 Task: Create List Brand Extension Governance in Board Newsletter Optimization Software to Workspace Event Production Services. Create List Brand Extension Review in Board Public Relations Crisis Communication Planning to Workspace Event Production Services. Create List Brand Architecture Analysis in Board Customer Service Call Center Management and Optimization to Workspace Event Production Services
Action: Mouse moved to (231, 166)
Screenshot: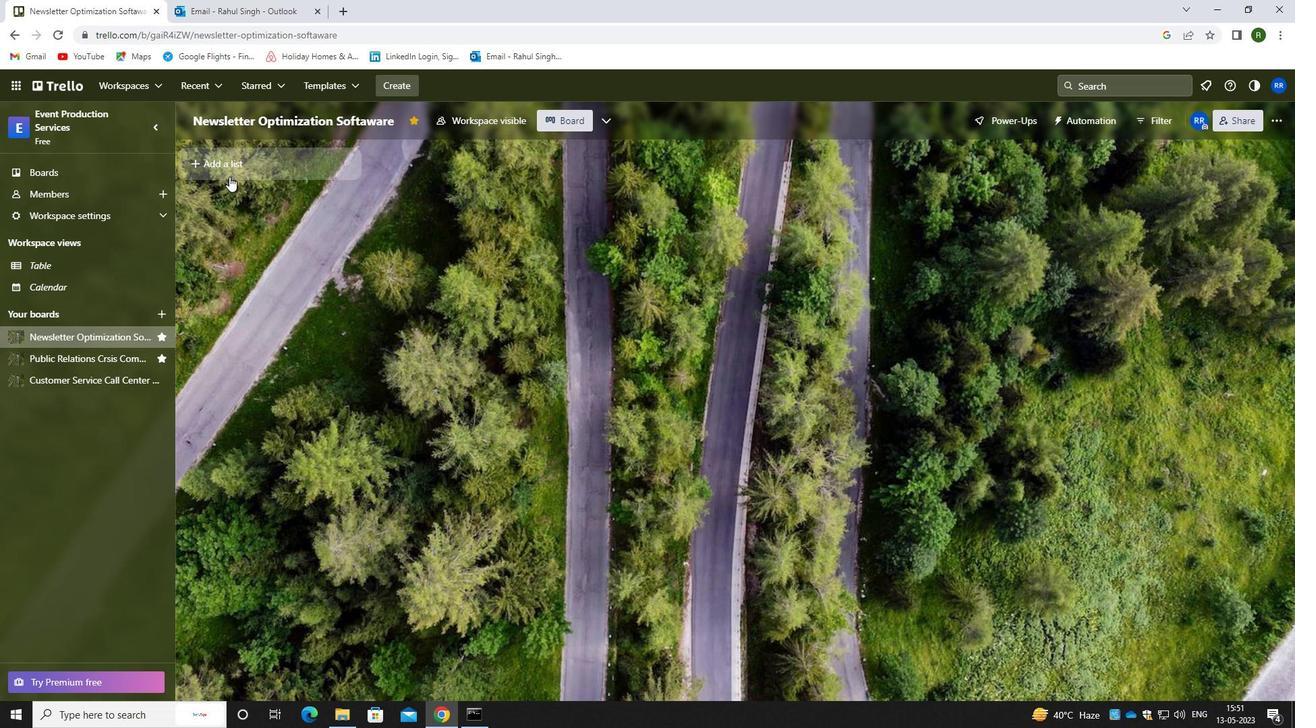 
Action: Mouse pressed left at (231, 166)
Screenshot: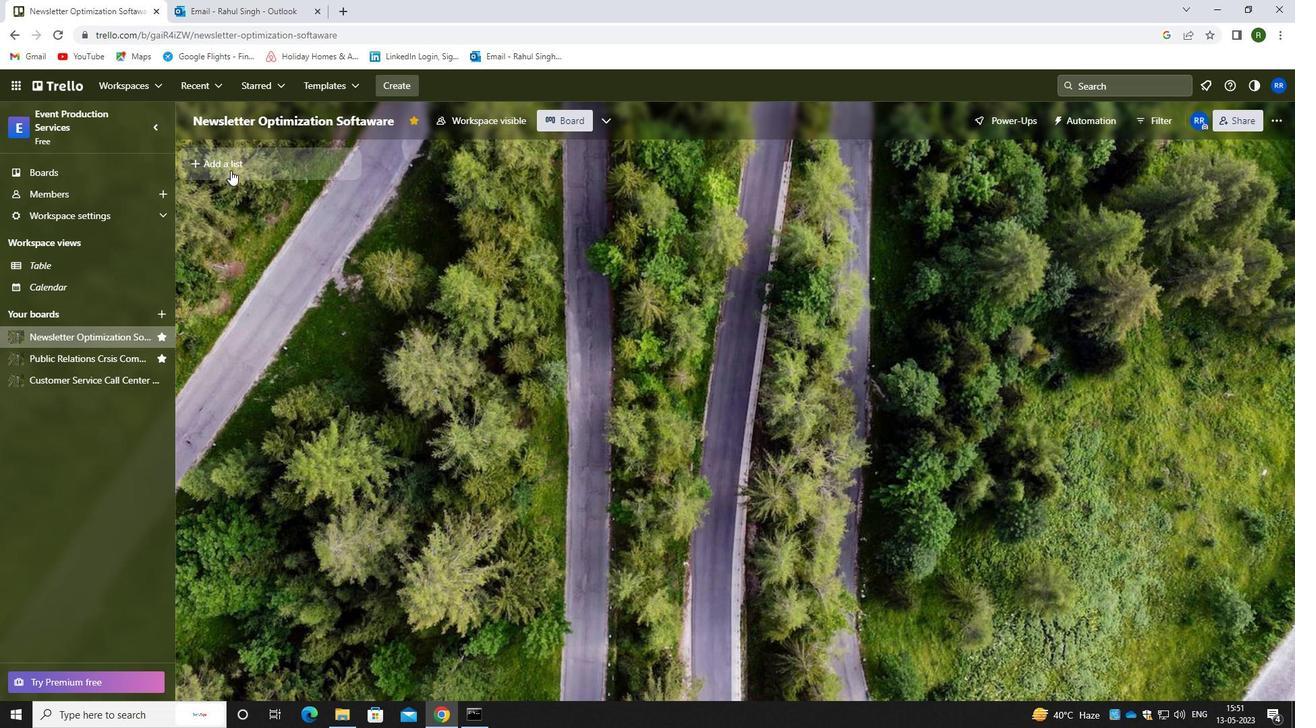 
Action: Mouse moved to (260, 168)
Screenshot: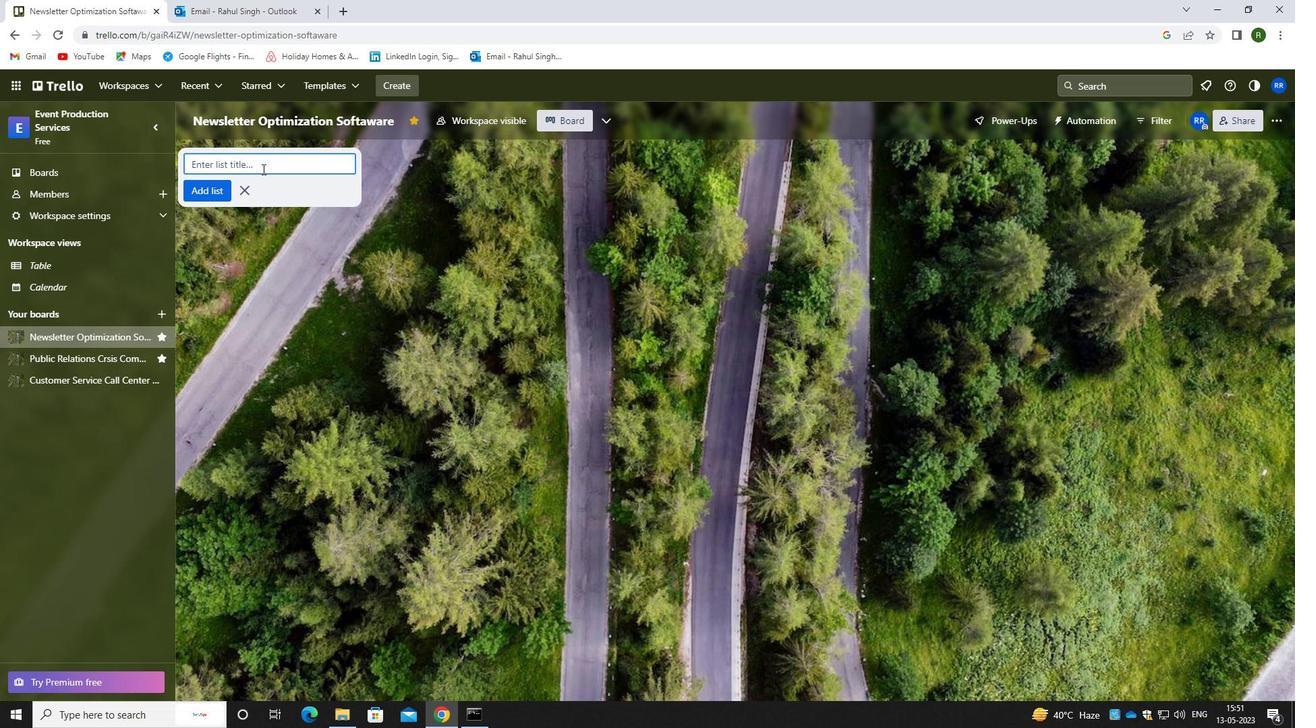 
Action: Key pressed <Key.caps_lock>b<Key.caps_lock>rand<Key.space><Key.caps_lock>e<Key.caps_lock>xtension<Key.space><Key.caps_lock>g<Key.caps_lock>Overnance
Screenshot: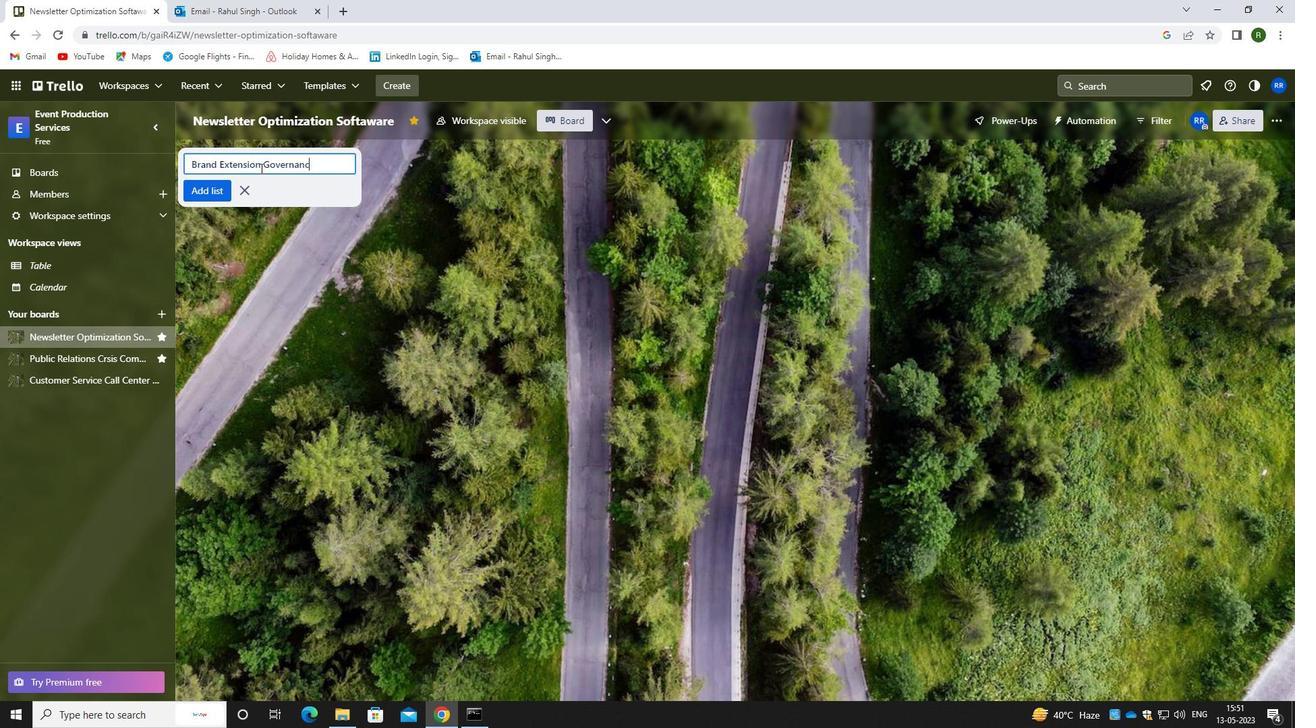 
Action: Mouse moved to (207, 189)
Screenshot: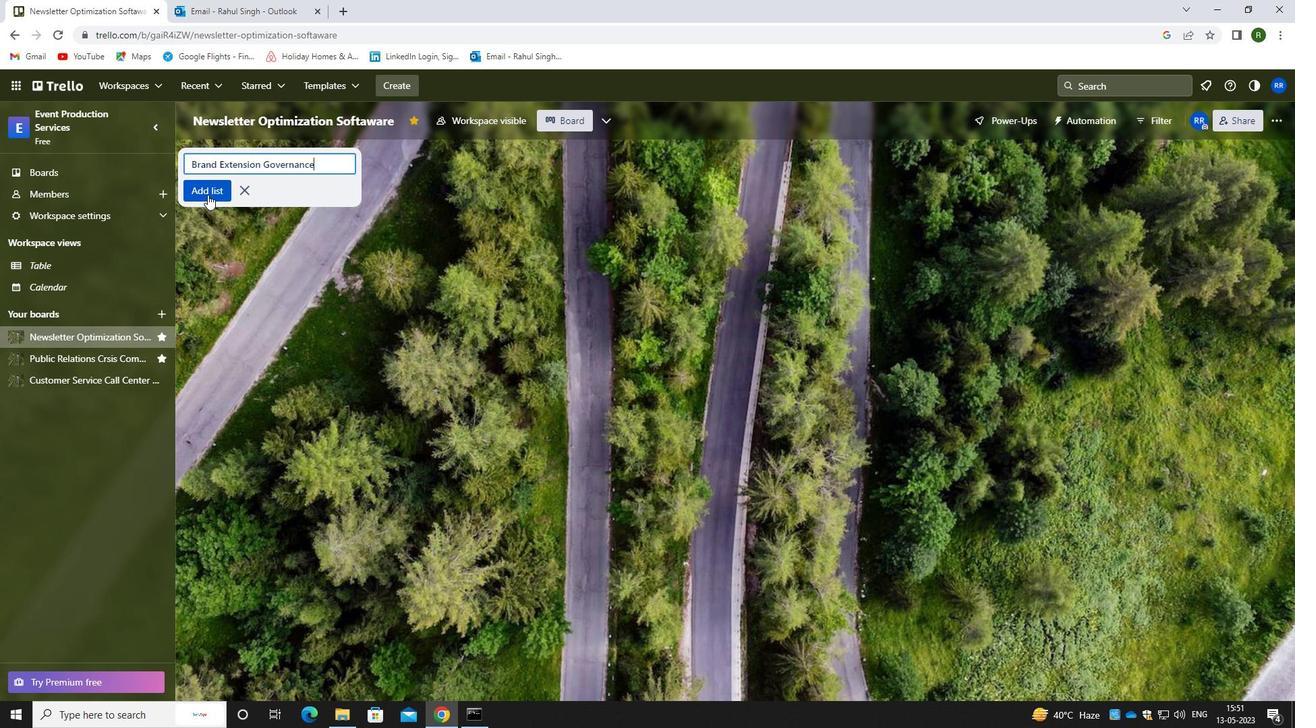 
Action: Mouse pressed left at (207, 189)
Screenshot: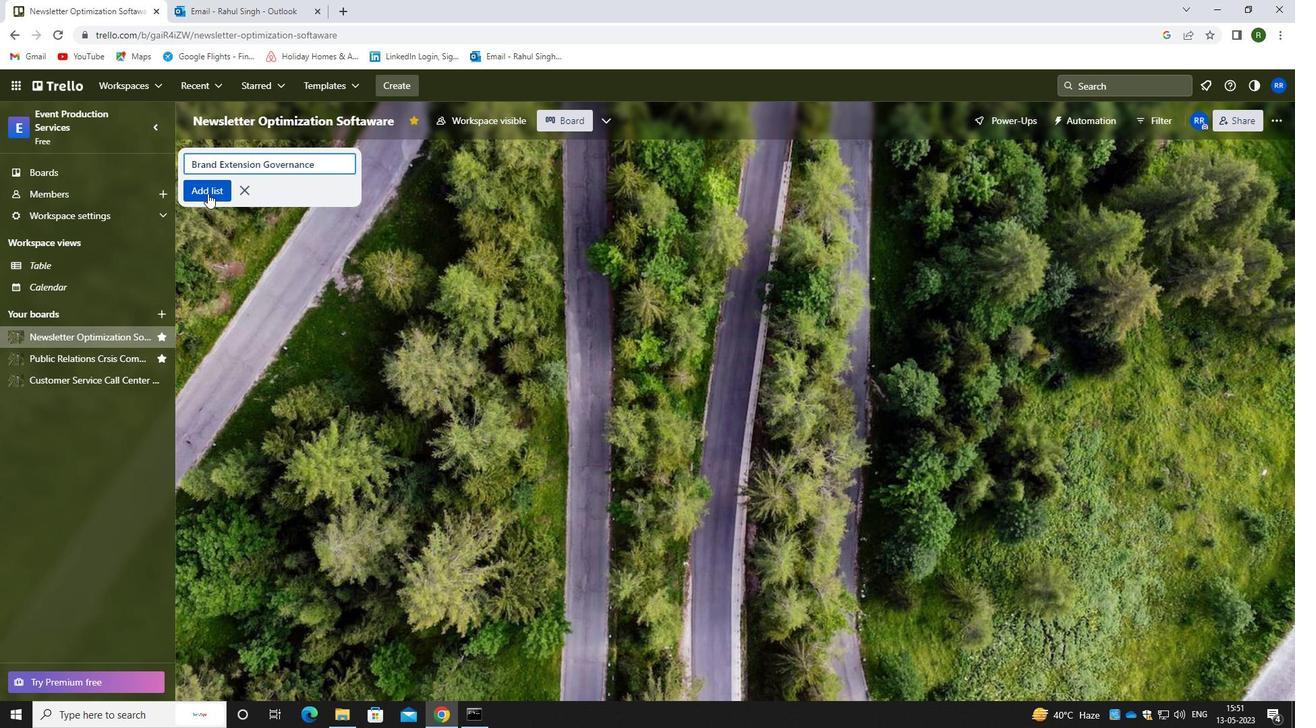
Action: Mouse moved to (113, 365)
Screenshot: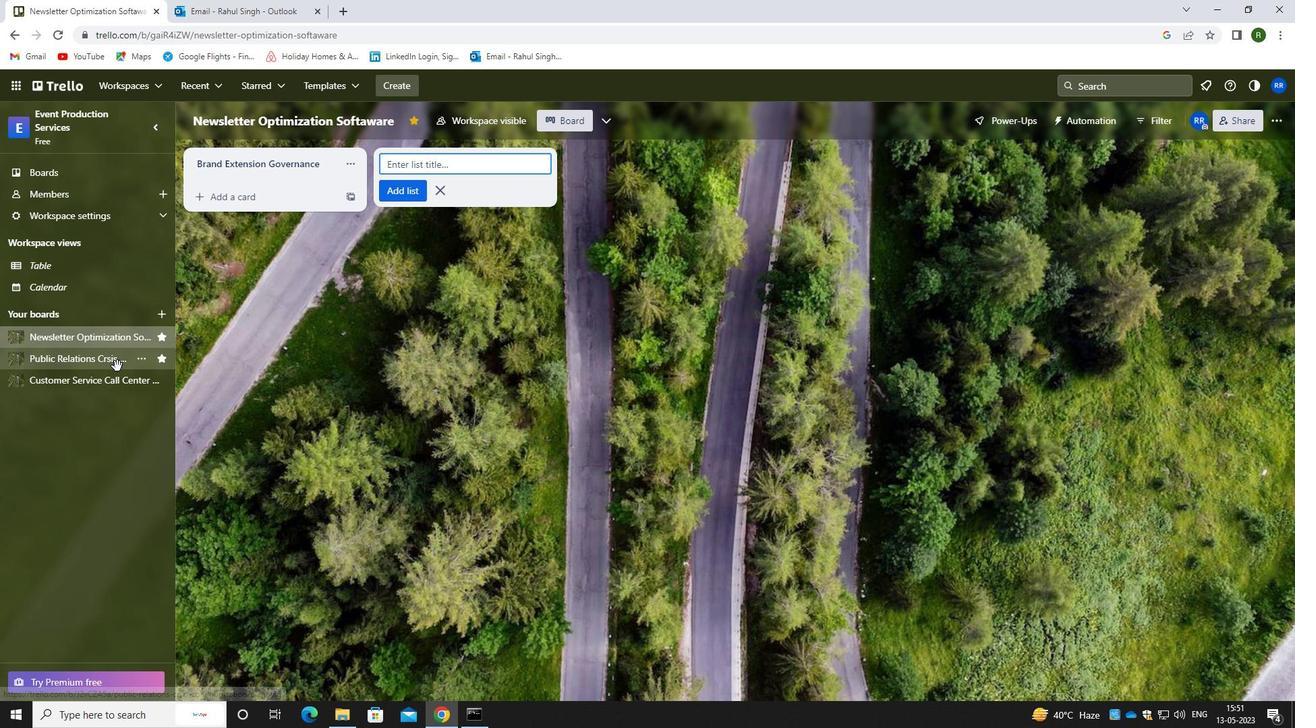 
Action: Mouse pressed left at (113, 365)
Screenshot: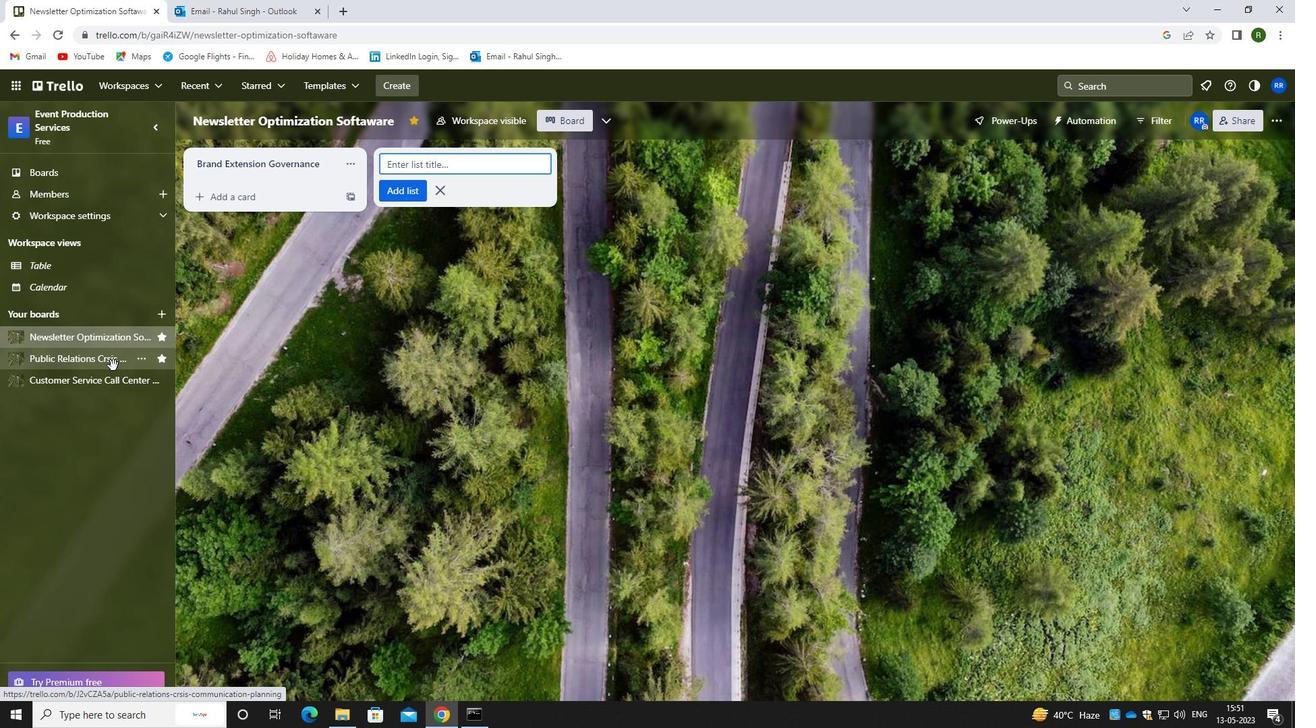 
Action: Mouse moved to (244, 155)
Screenshot: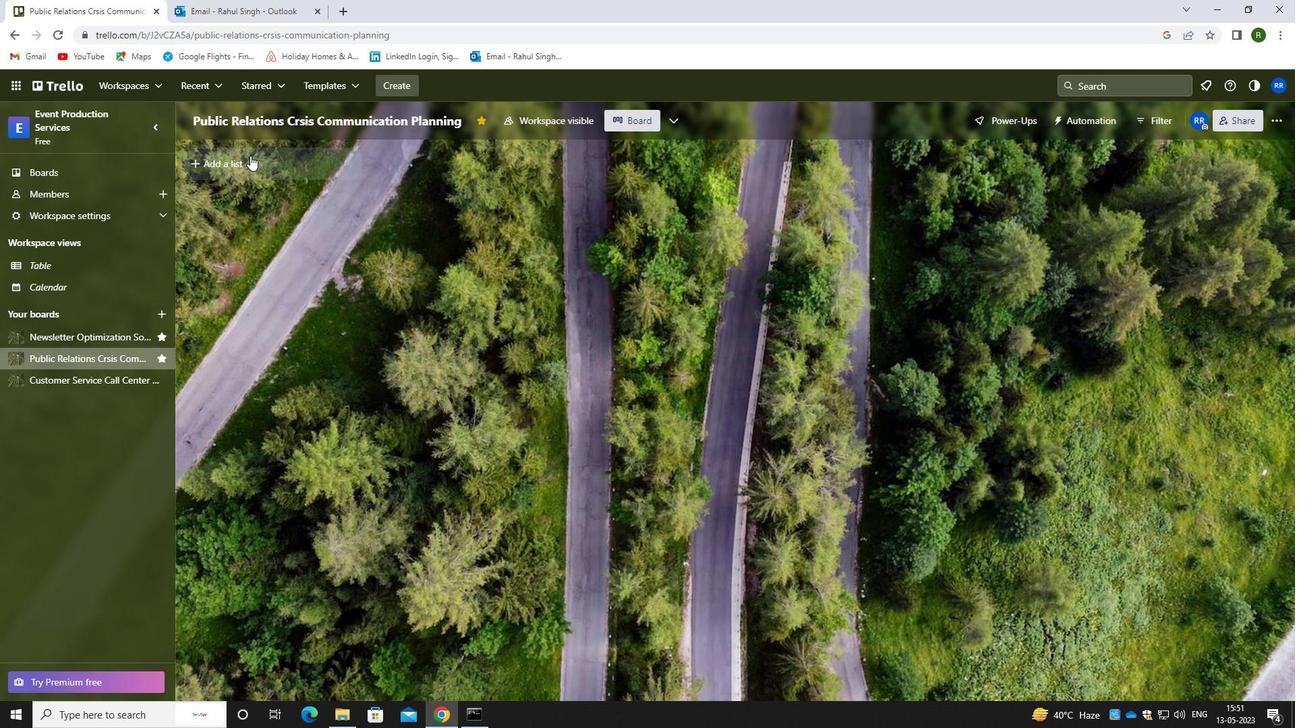
Action: Mouse pressed left at (244, 155)
Screenshot: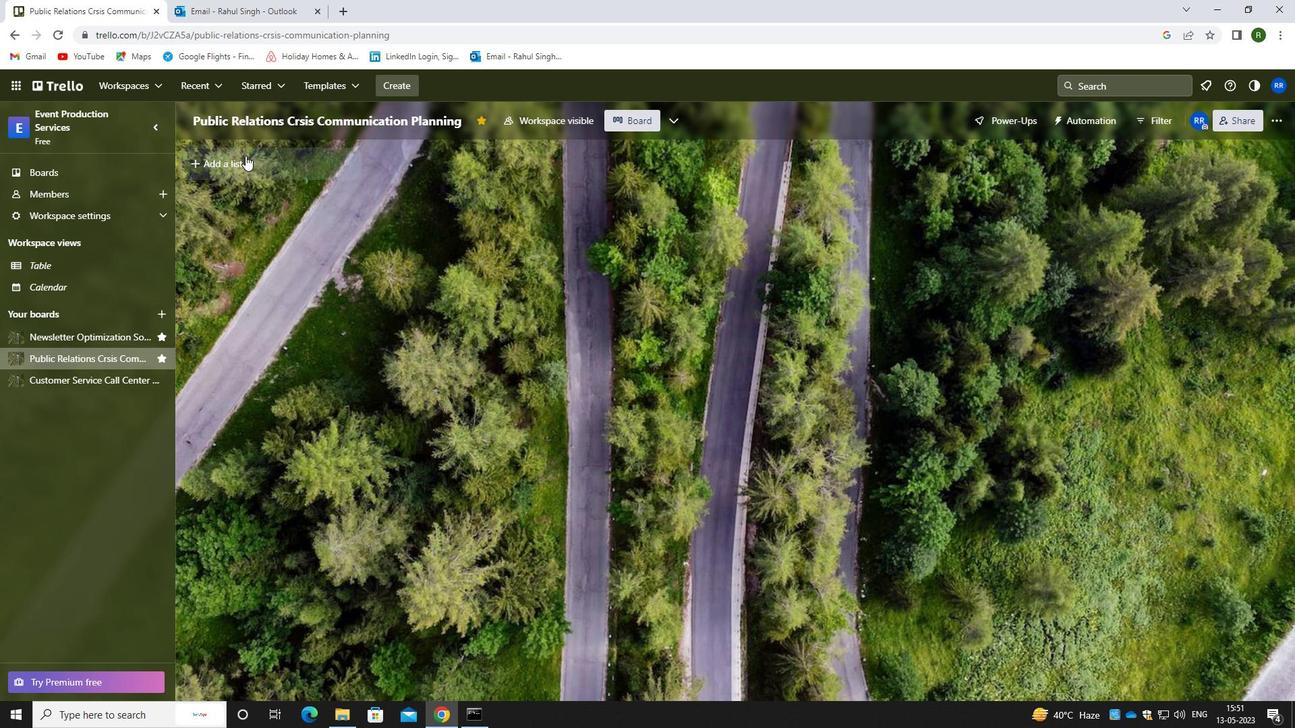 
Action: Mouse moved to (251, 153)
Screenshot: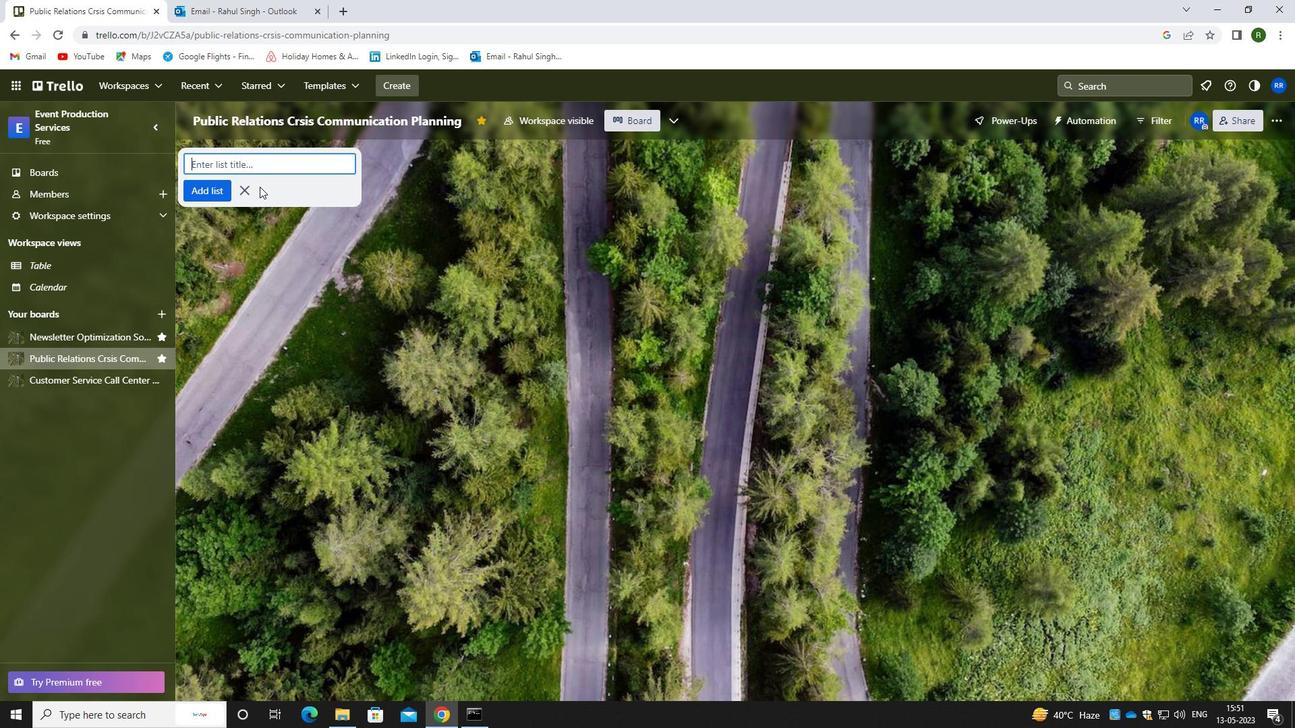 
Action: Key pressed <Key.caps_lock>b<Key.caps_lock>rand<Key.space>e<Key.backspace><Key.caps_lock>e<Key.caps_lock>xtension<Key.space><Key.caps_lock>r<Key.caps_lock>eview
Screenshot: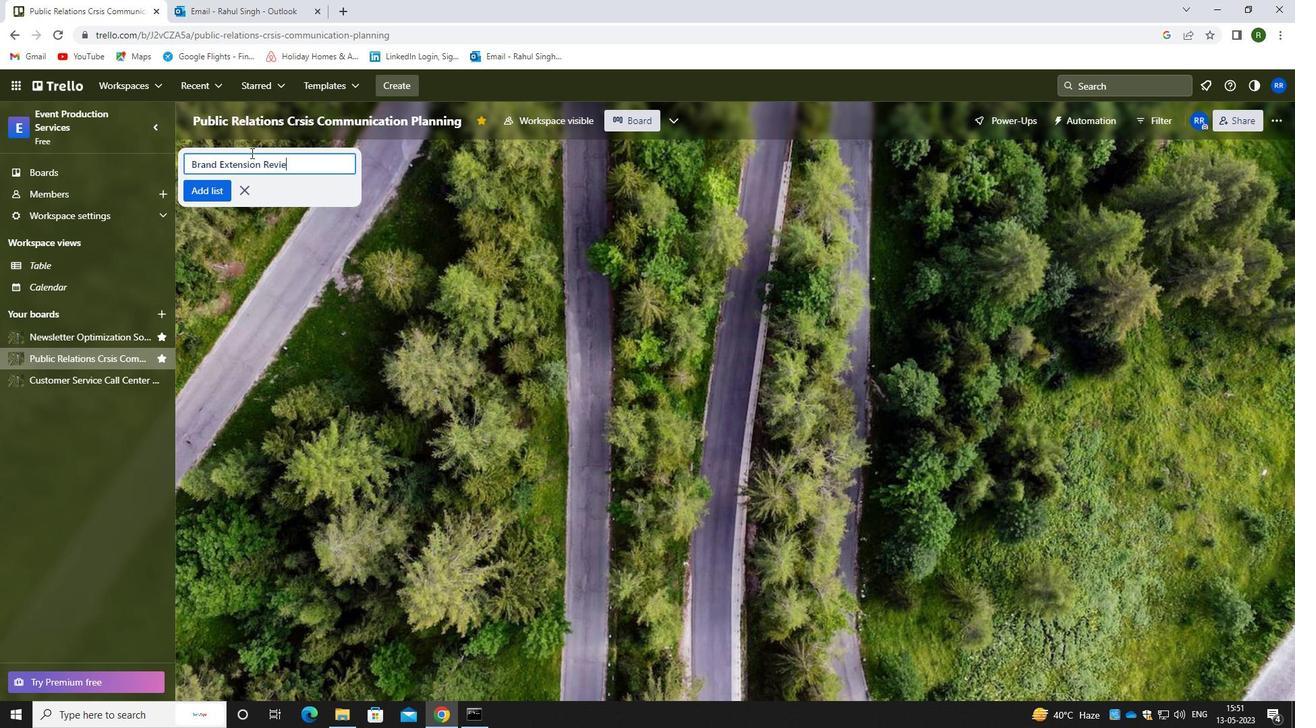 
Action: Mouse moved to (198, 190)
Screenshot: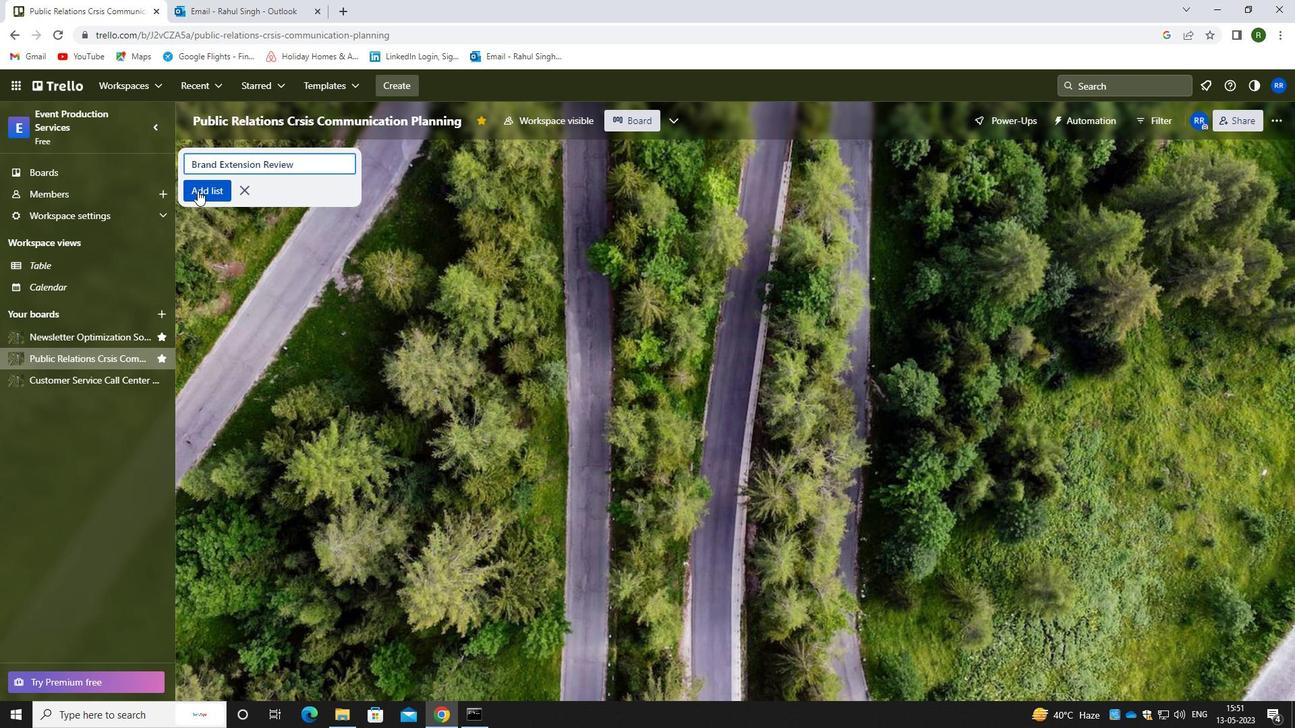 
Action: Mouse pressed left at (198, 190)
Screenshot: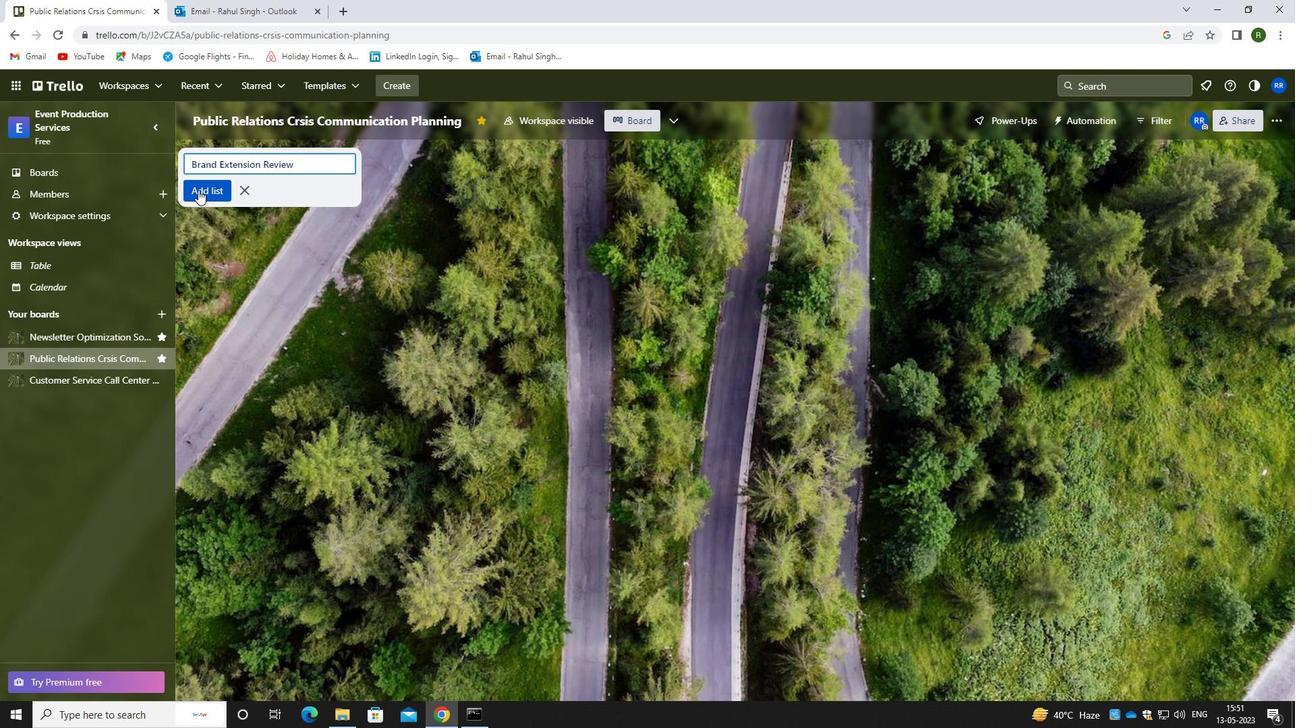 
Action: Mouse moved to (101, 378)
Screenshot: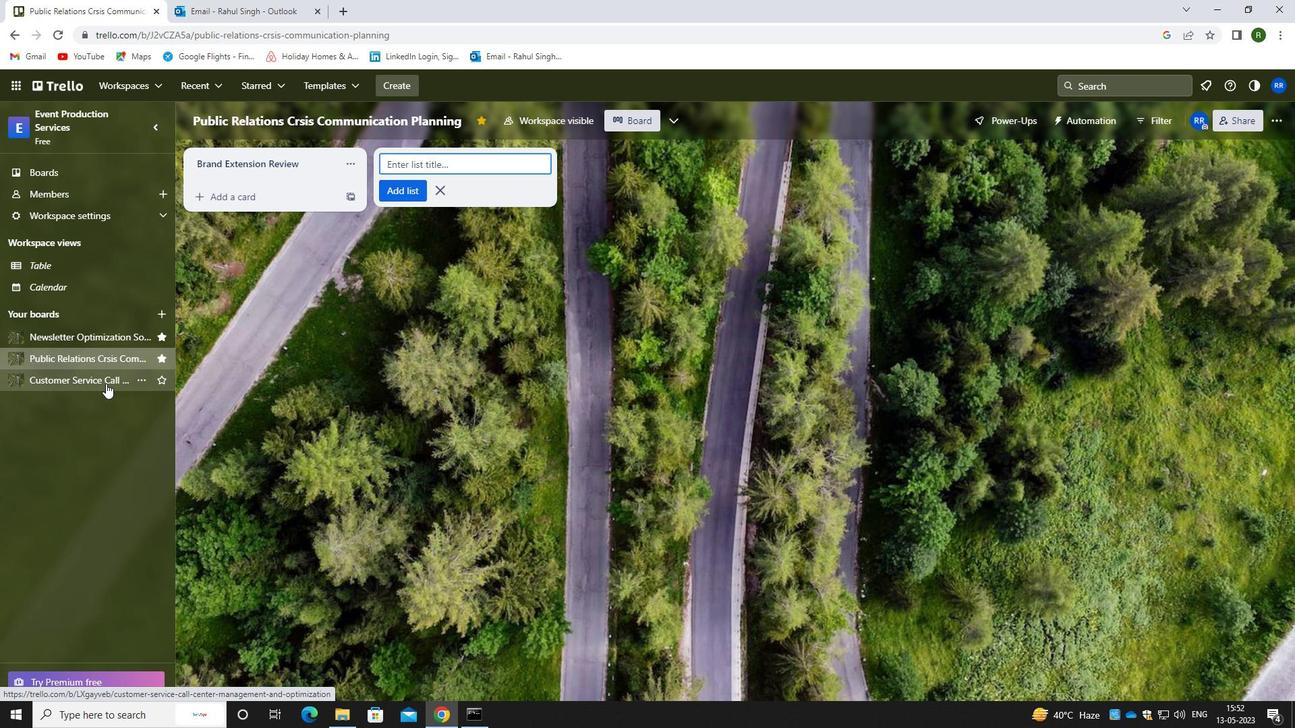 
Action: Mouse pressed left at (101, 378)
Screenshot: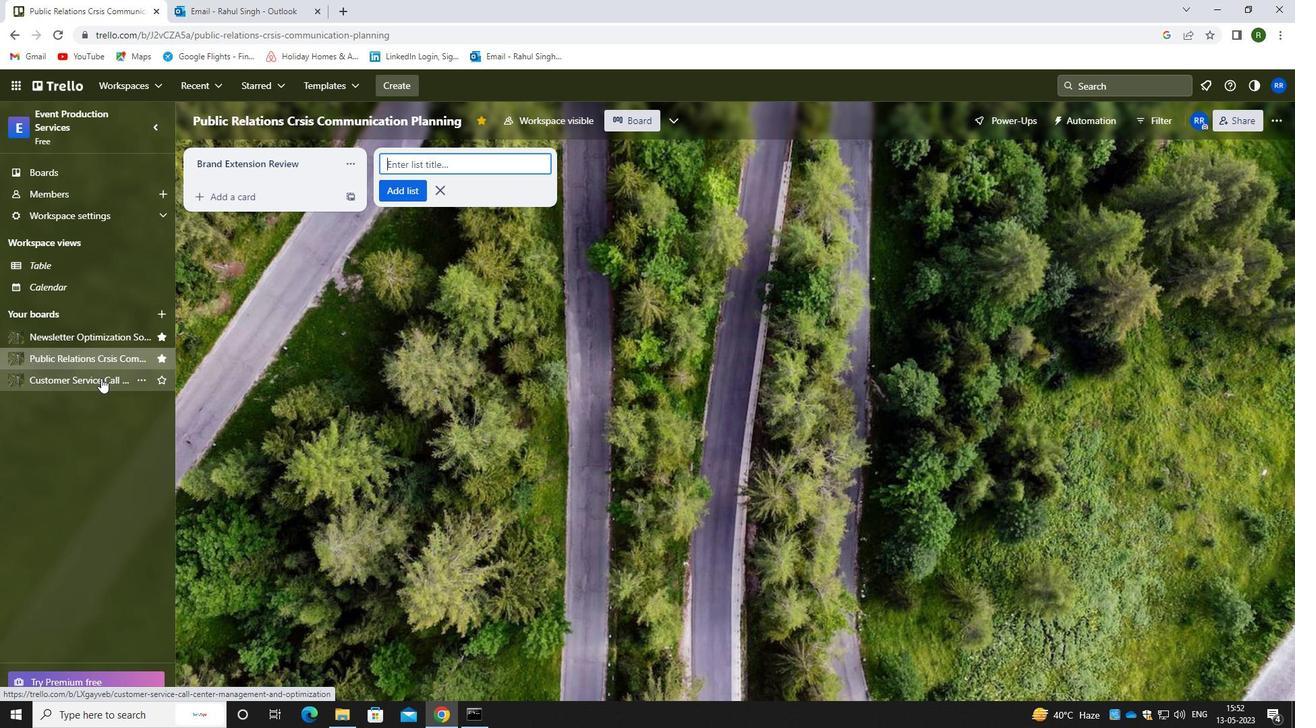 
Action: Mouse moved to (260, 170)
Screenshot: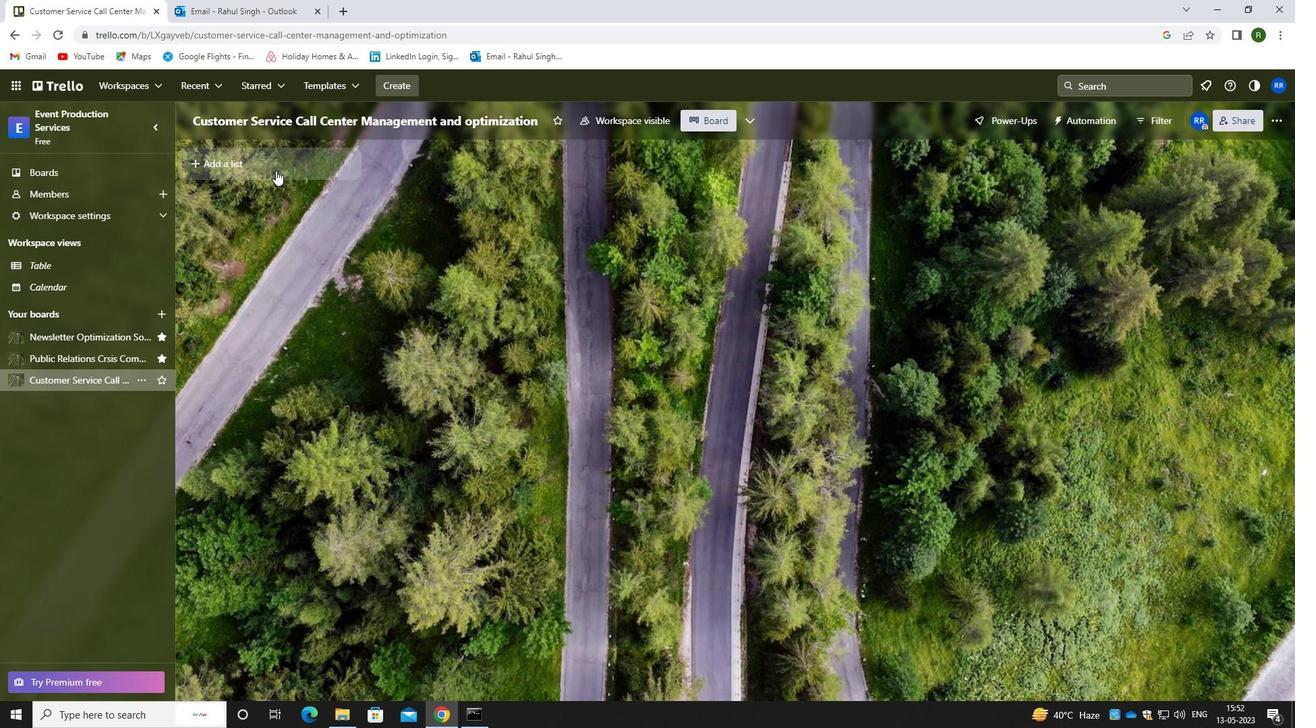 
Action: Mouse pressed left at (260, 170)
Screenshot: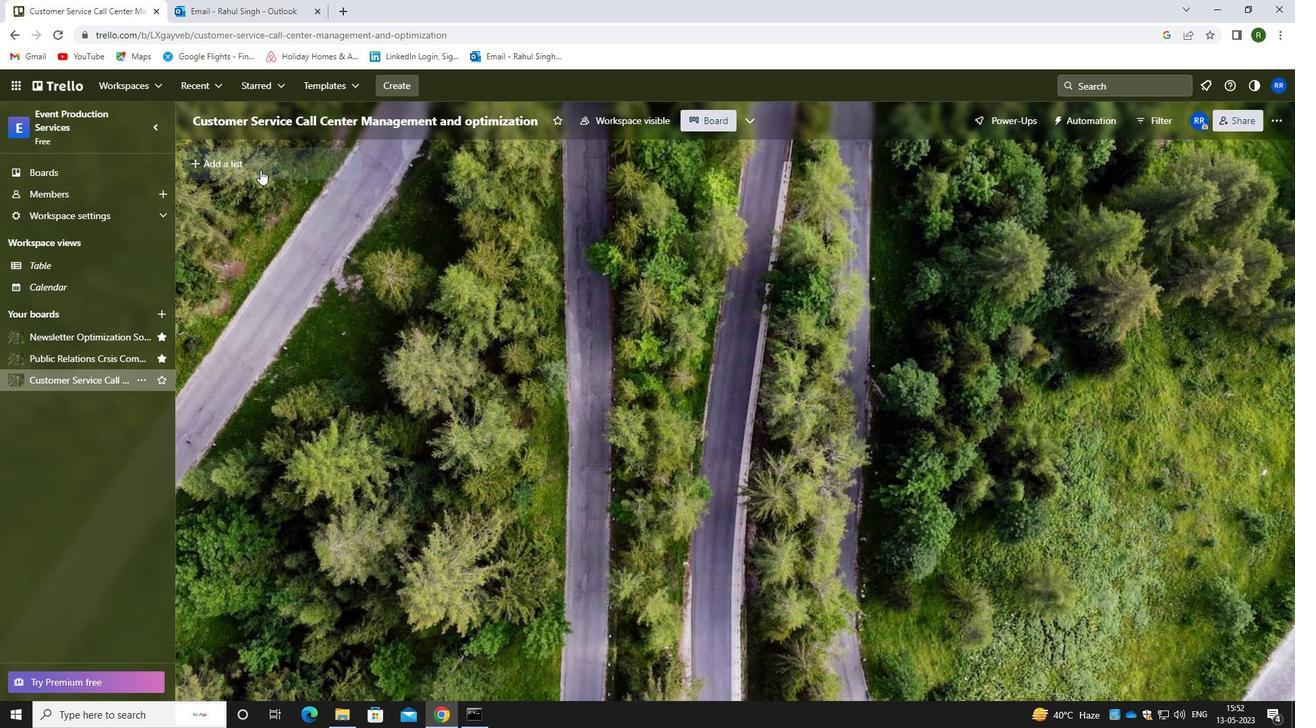 
Action: Mouse moved to (255, 172)
Screenshot: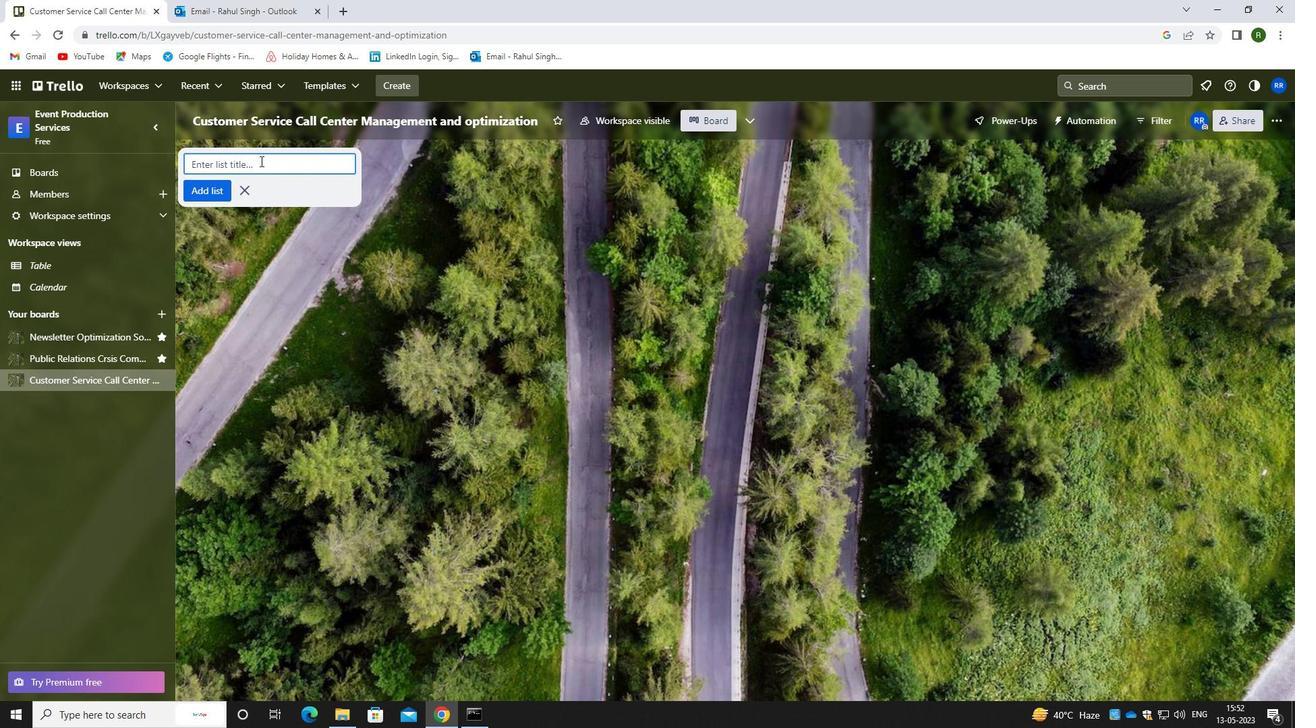 
Action: Key pressed <Key.caps_lock>b<Key.caps_lock>rand<Key.space><Key.caps_lock>ar<Key.backspace><Key.caps_lock>rchitecutr<Key.backspace><Key.backspace>ture<Key.space><Key.backspace><Key.backspace><Key.backspace><Key.backspace><Key.backspace><Key.backspace>ture<Key.space><Key.caps_lock>a<Key.caps_lock>nalysis
Screenshot: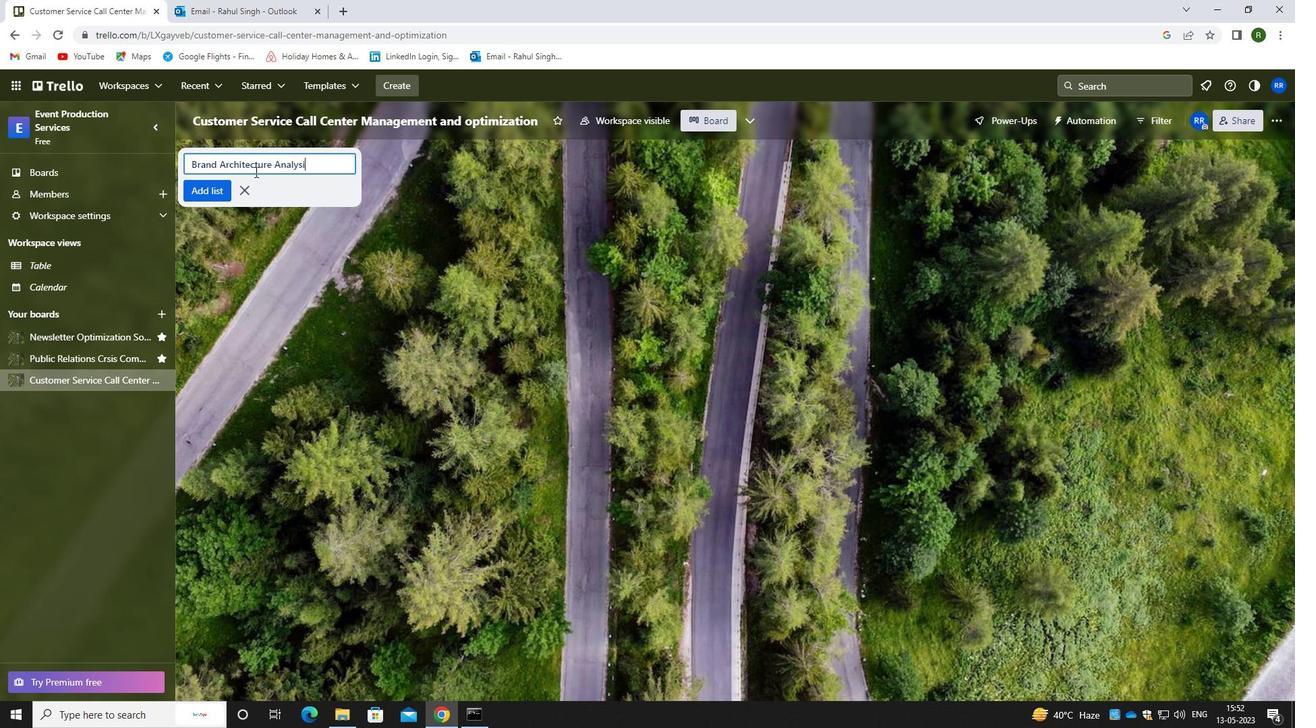
Action: Mouse moved to (218, 193)
Screenshot: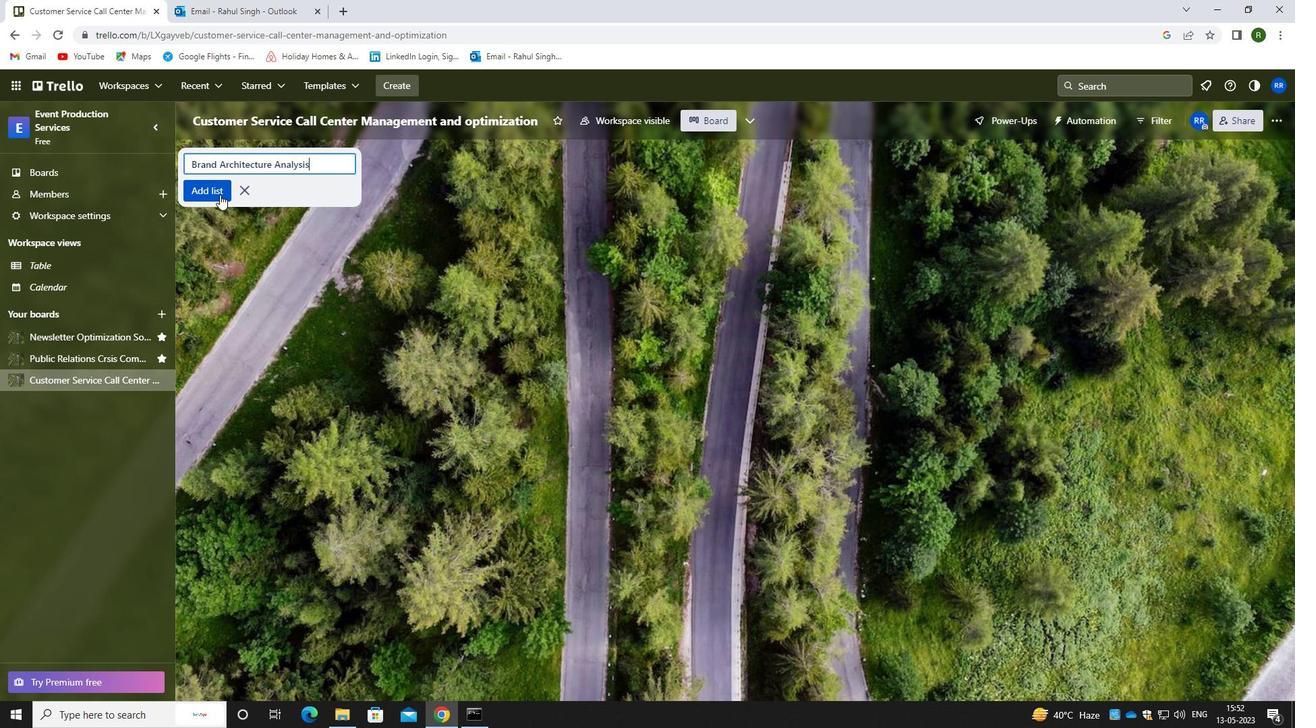 
Action: Mouse pressed left at (218, 193)
Screenshot: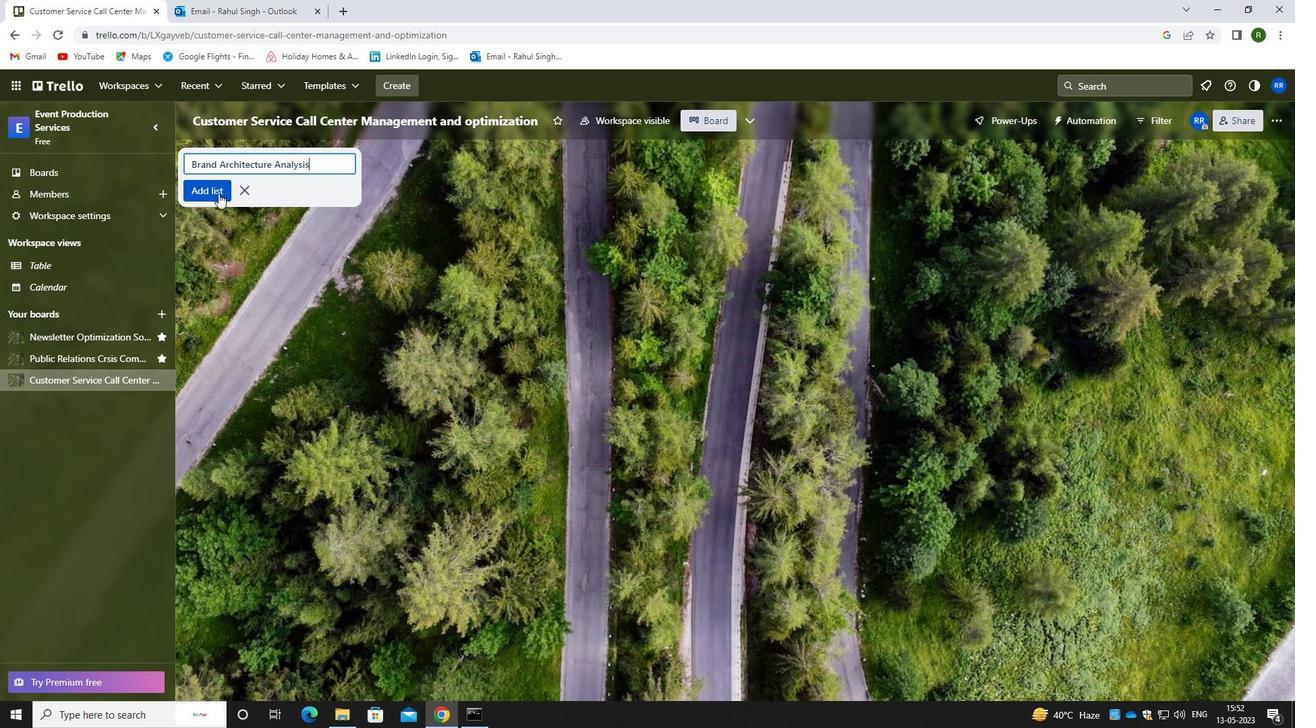
Action: Mouse moved to (302, 310)
Screenshot: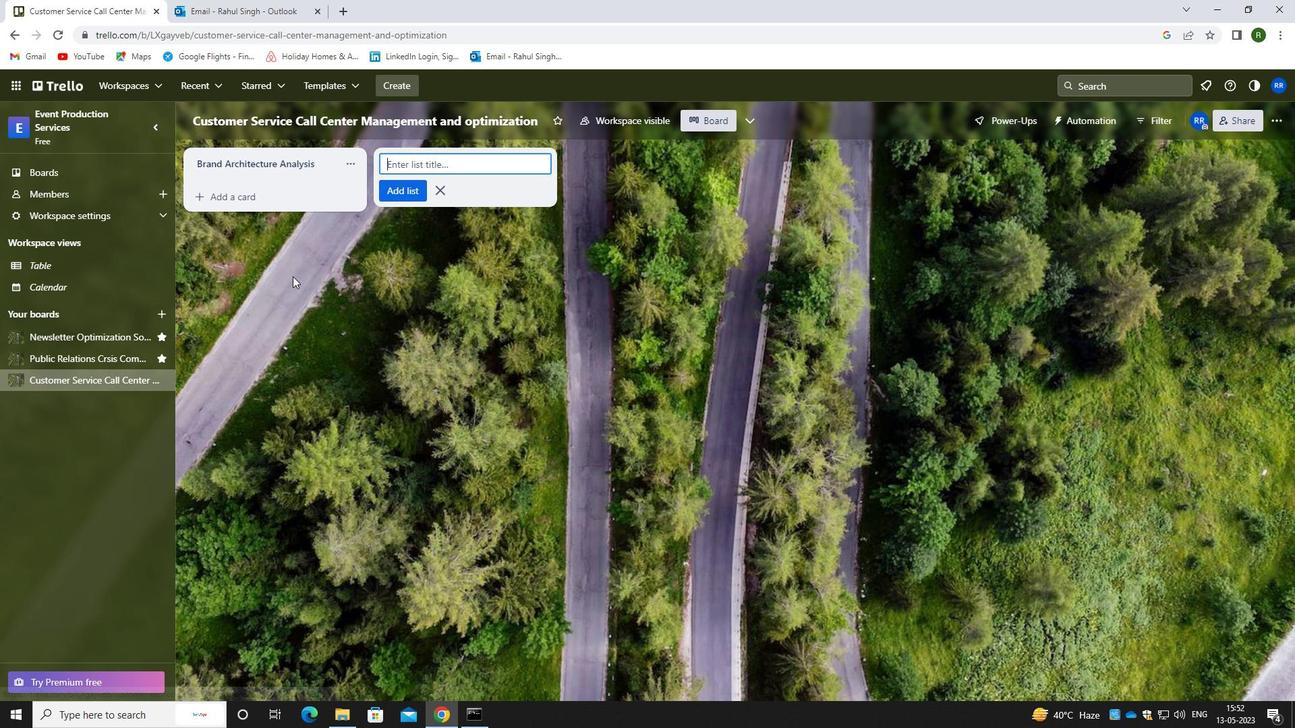 
Action: Mouse pressed left at (302, 310)
Screenshot: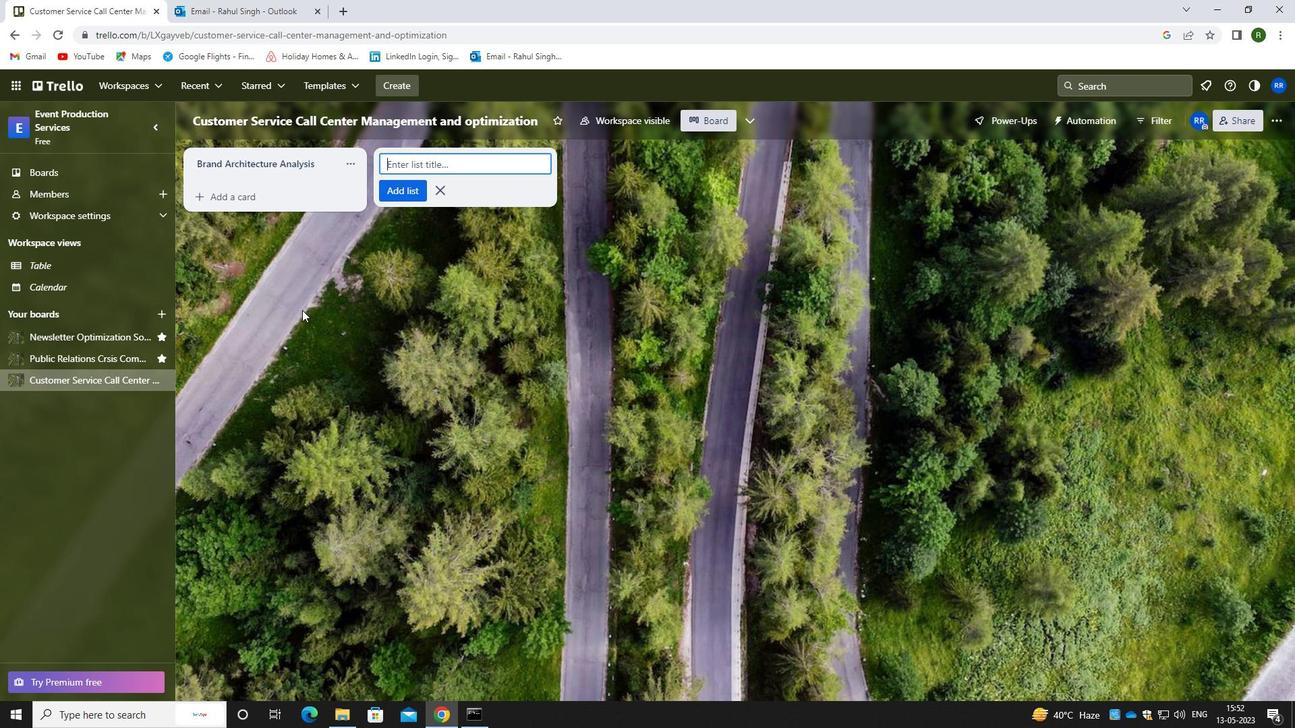 
